Task: Add Member Faheem to Card Card0050 in Board Board0043 in Workspace Development in Trello
Action: Mouse moved to (575, 70)
Screenshot: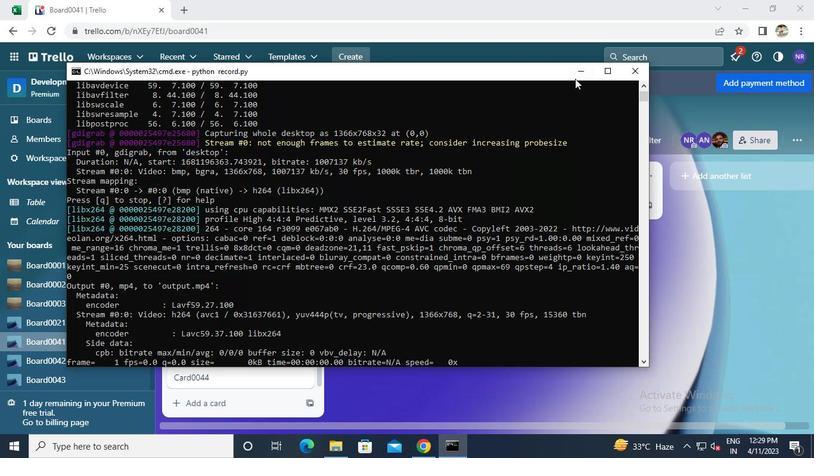 
Action: Mouse pressed left at (575, 70)
Screenshot: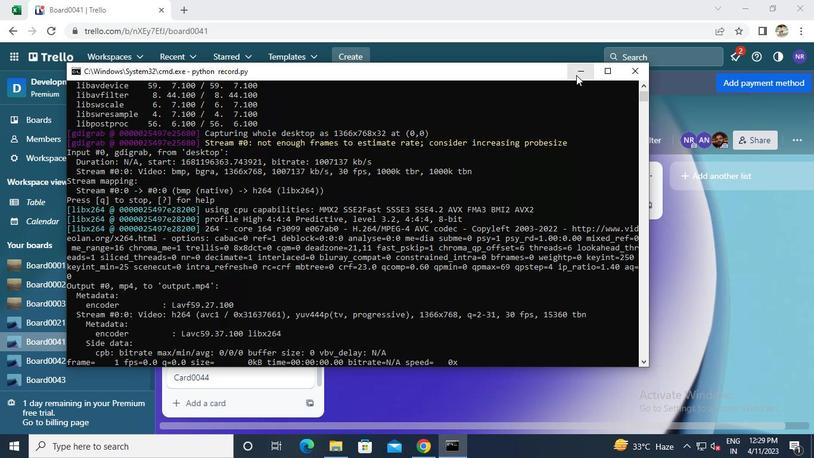 
Action: Mouse moved to (224, 349)
Screenshot: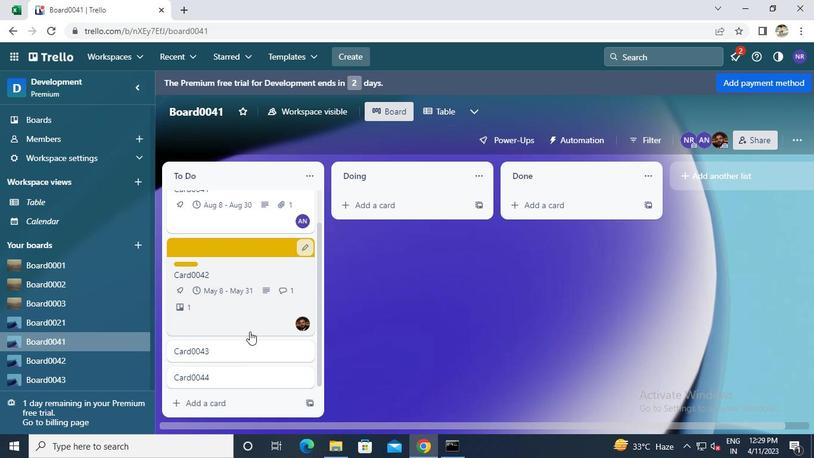 
Action: Mouse pressed left at (224, 349)
Screenshot: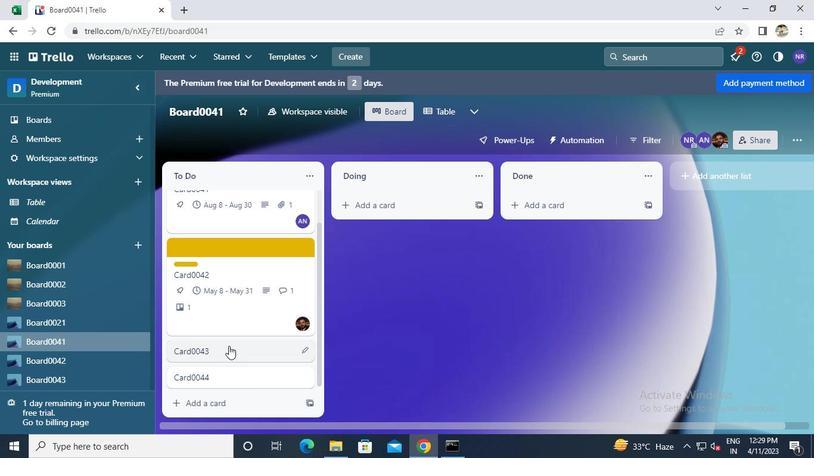
Action: Mouse moved to (535, 195)
Screenshot: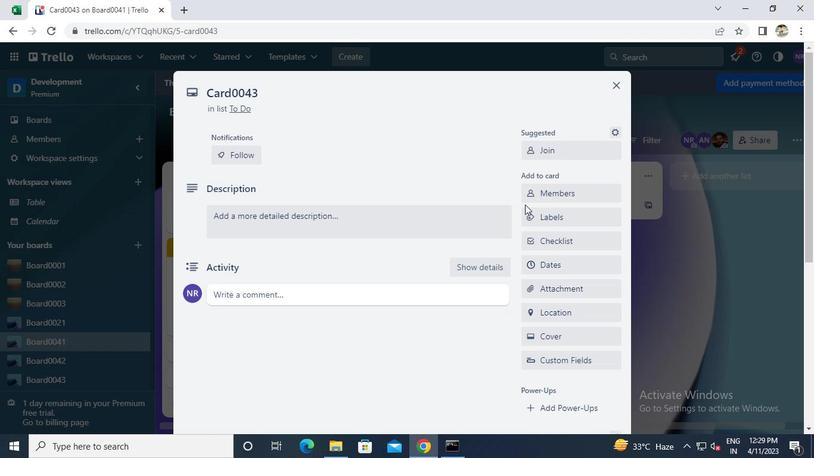 
Action: Mouse pressed left at (535, 195)
Screenshot: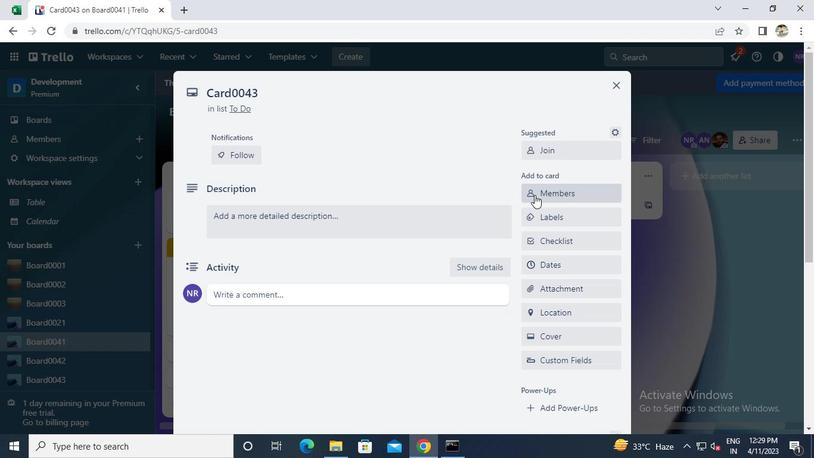 
Action: Keyboard d
Screenshot: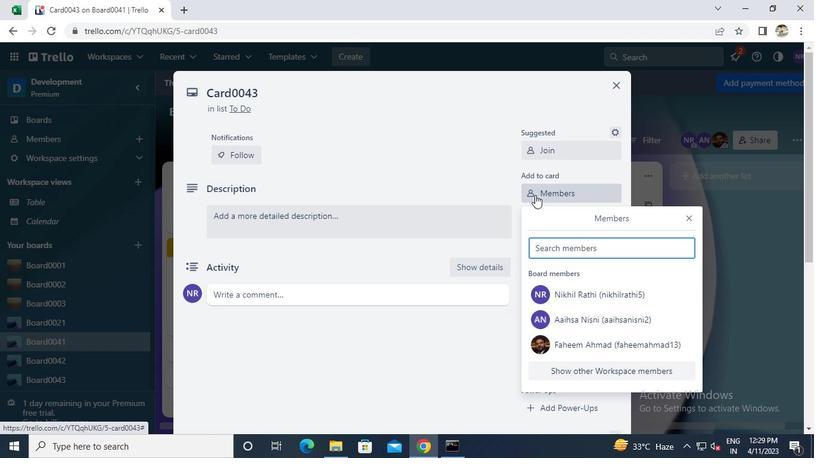 
Action: Mouse moved to (568, 359)
Screenshot: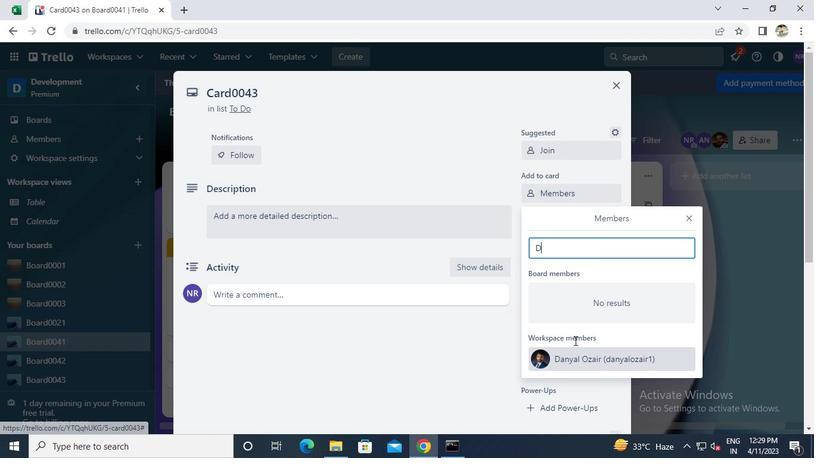 
Action: Mouse pressed left at (568, 359)
Screenshot: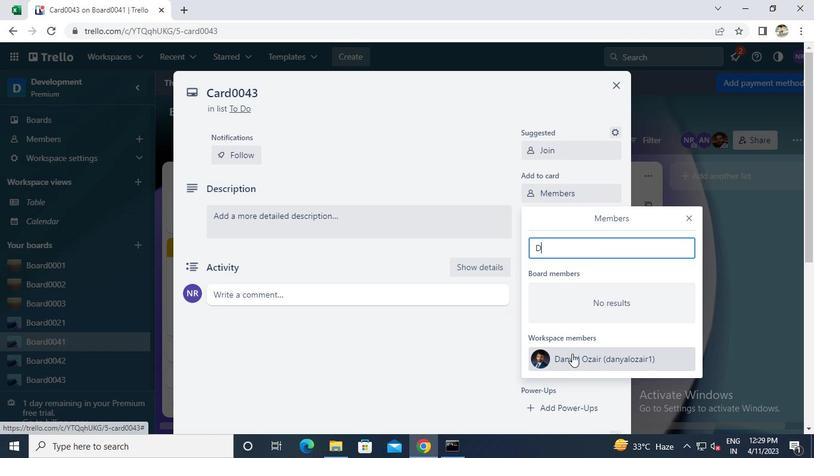 
Action: Mouse moved to (616, 82)
Screenshot: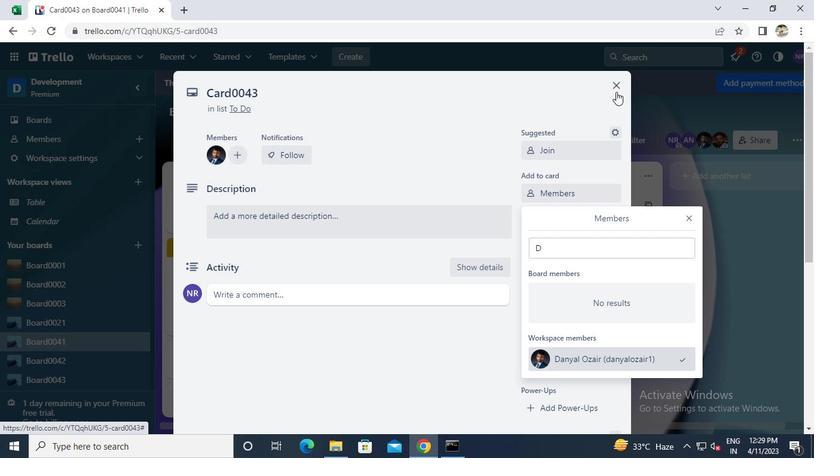 
Action: Mouse pressed left at (616, 82)
Screenshot: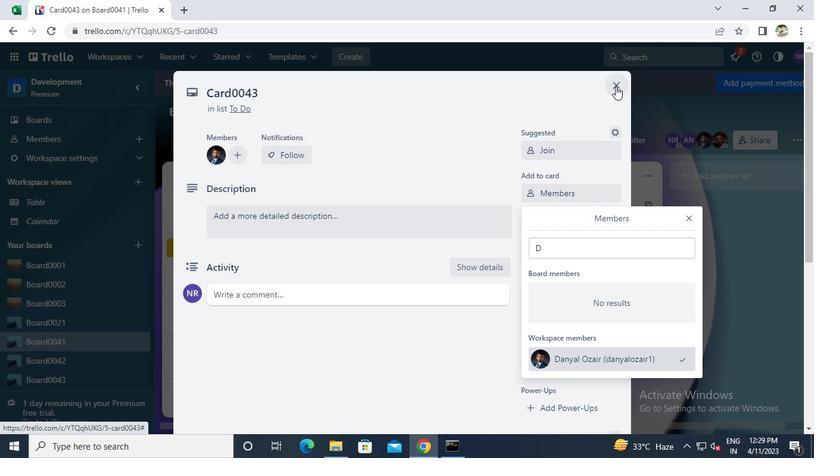 
Action: Mouse moved to (456, 445)
Screenshot: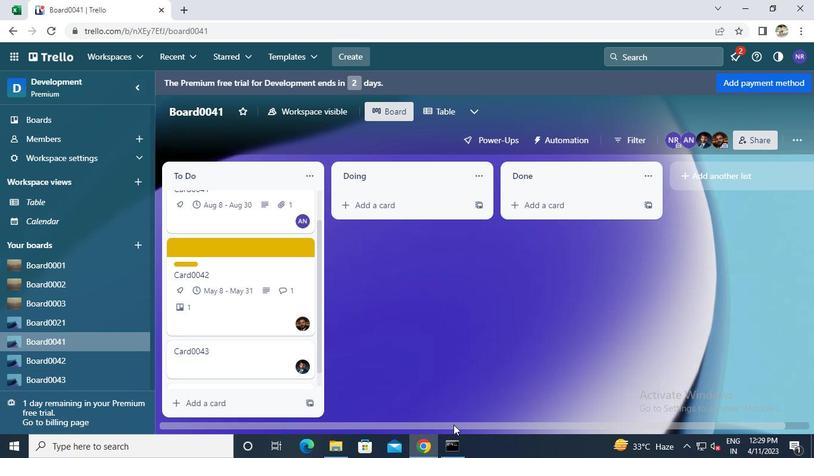 
Action: Mouse pressed left at (456, 445)
Screenshot: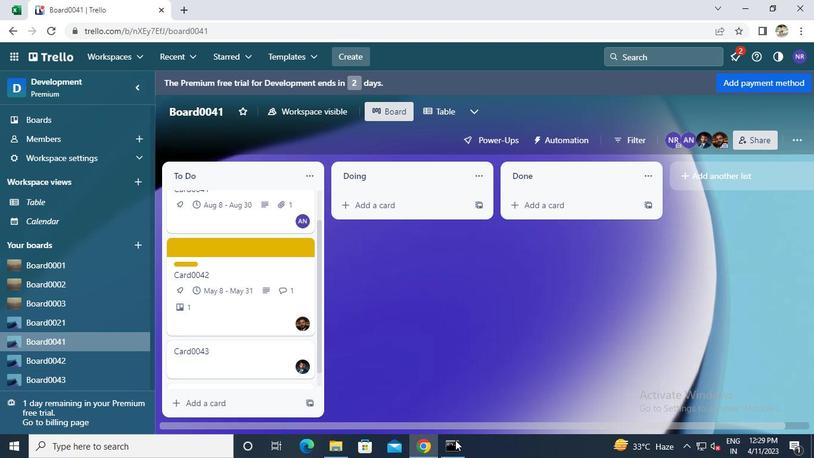 
Action: Mouse moved to (635, 71)
Screenshot: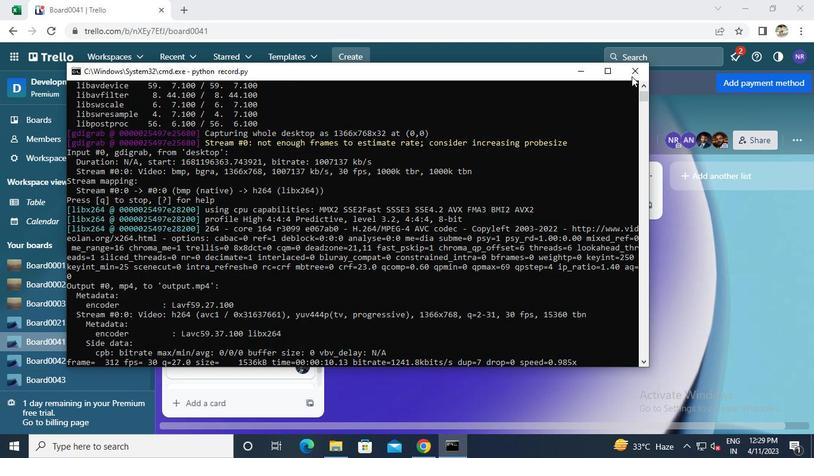 
Action: Mouse pressed left at (635, 71)
Screenshot: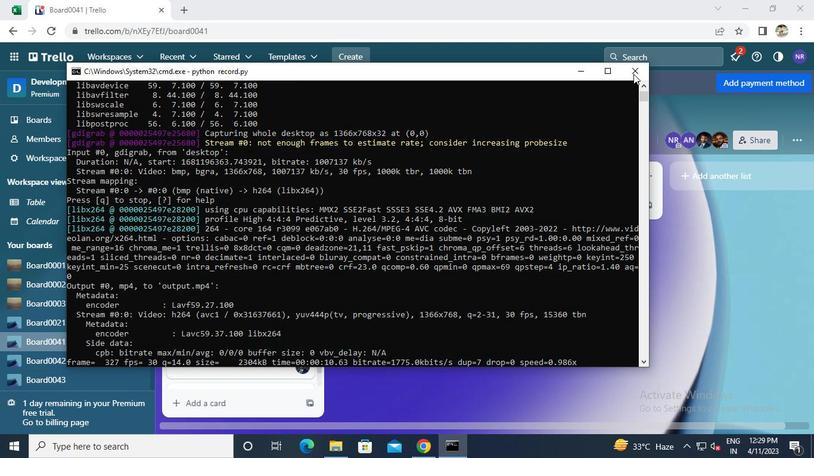 
Action: Mouse moved to (630, 75)
Screenshot: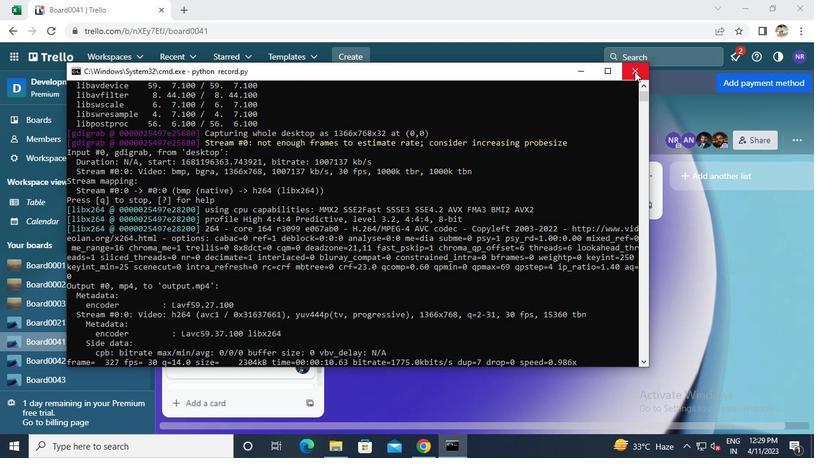 
